 Task: Select a due date automation when advanced on, the moment a card is due add fields without custom field "Resume" set to a date less than 1 days from now.
Action: Mouse moved to (1268, 102)
Screenshot: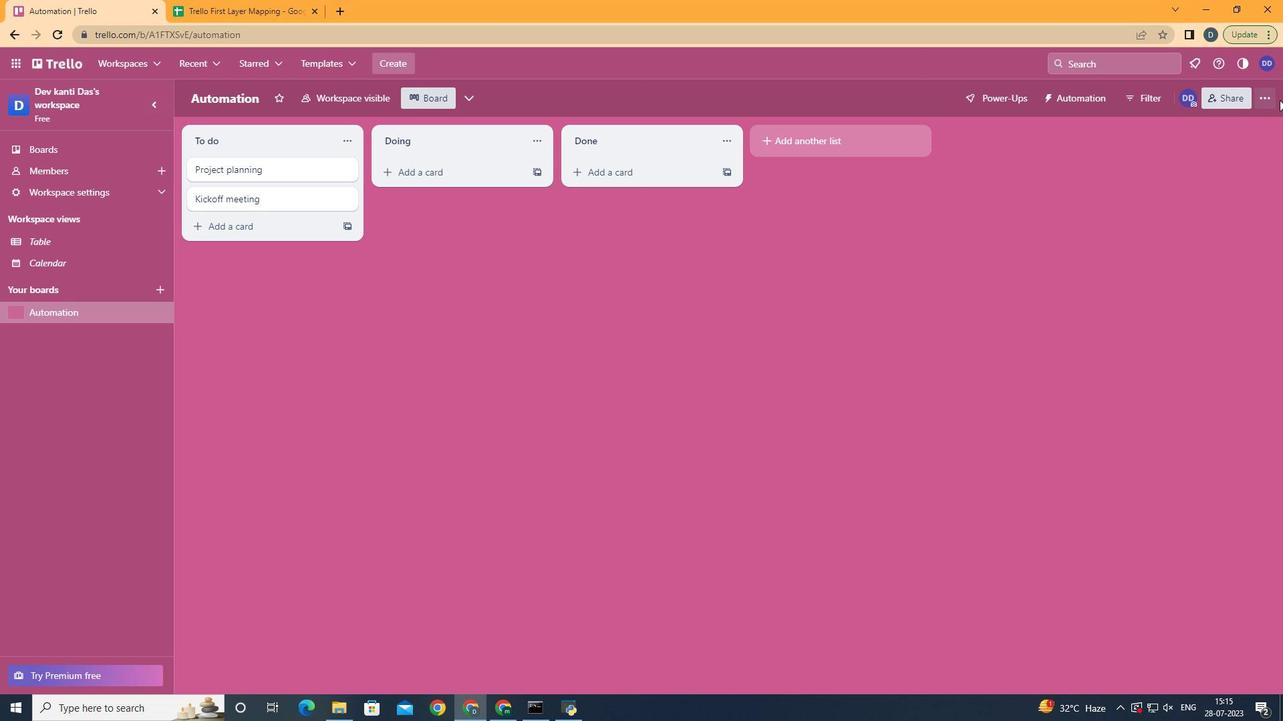 
Action: Mouse pressed left at (1268, 102)
Screenshot: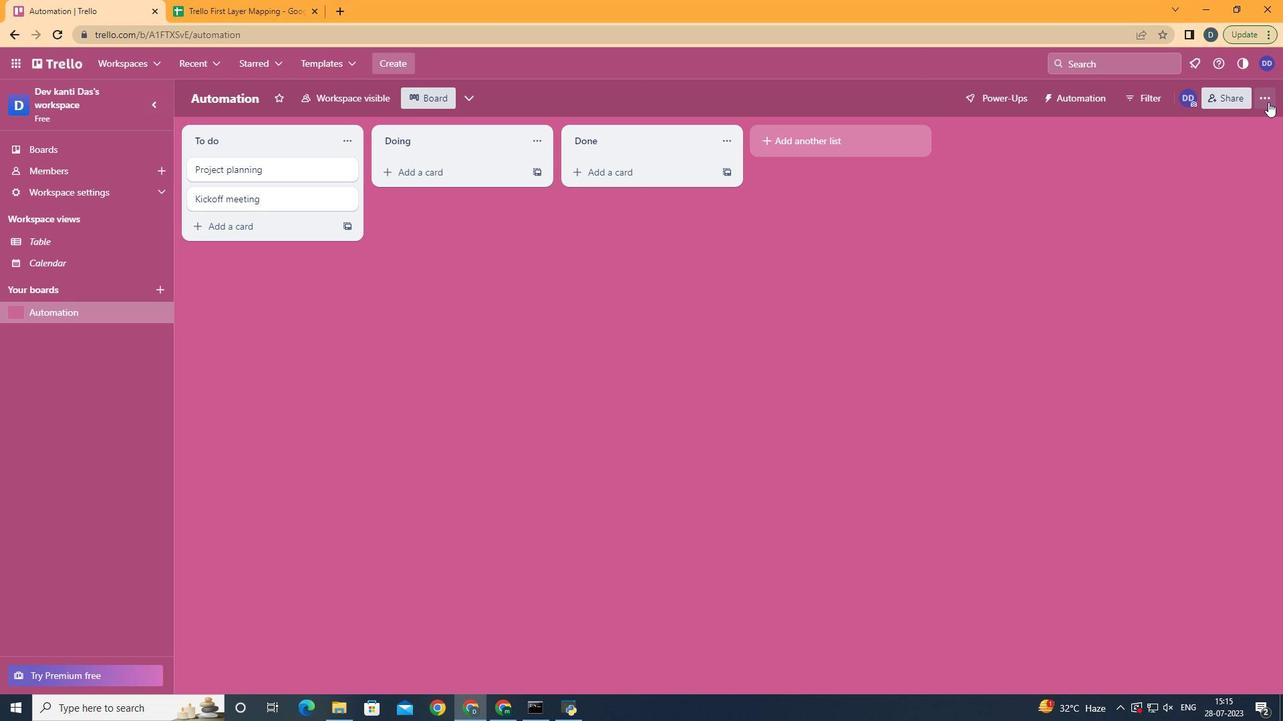
Action: Mouse moved to (1142, 280)
Screenshot: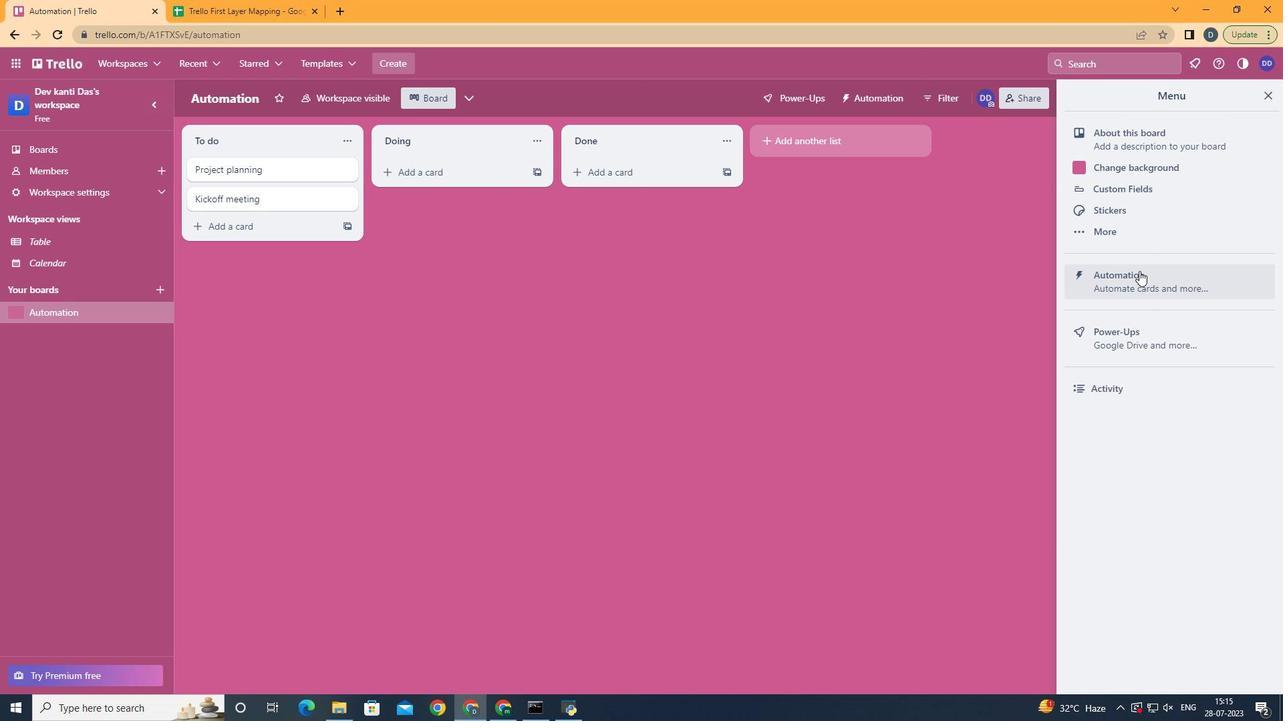 
Action: Mouse pressed left at (1142, 280)
Screenshot: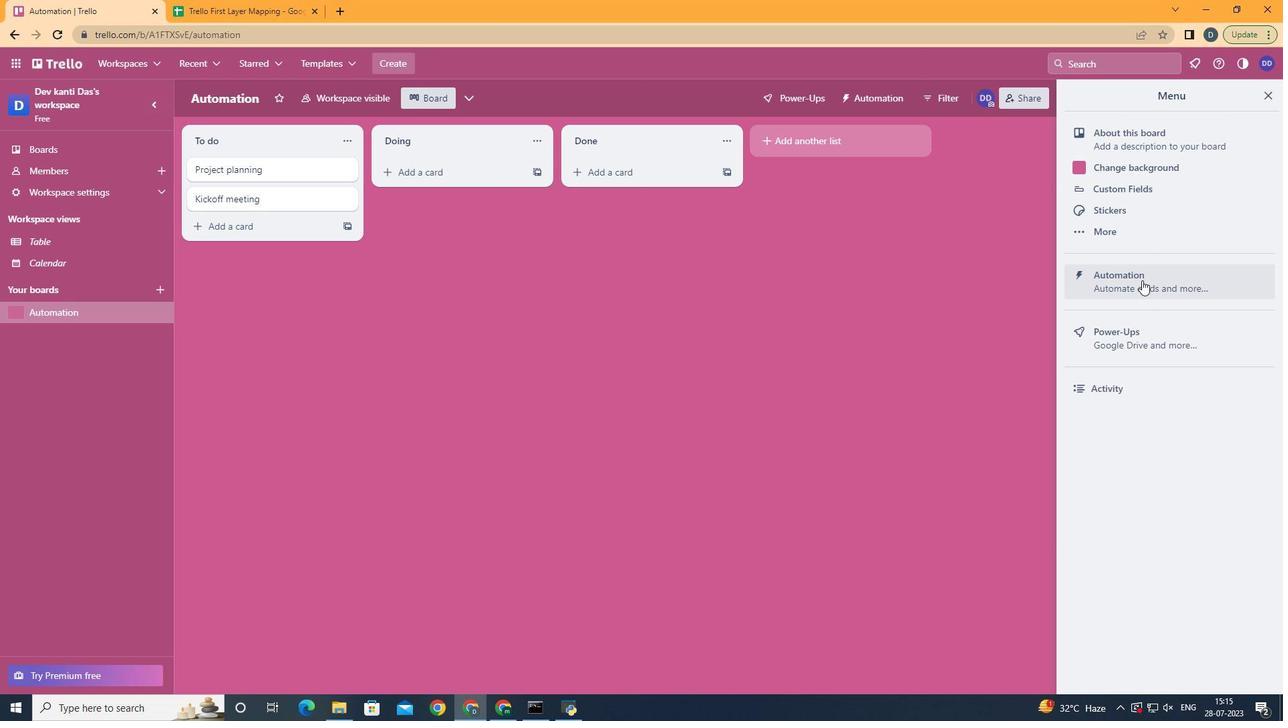 
Action: Mouse moved to (251, 269)
Screenshot: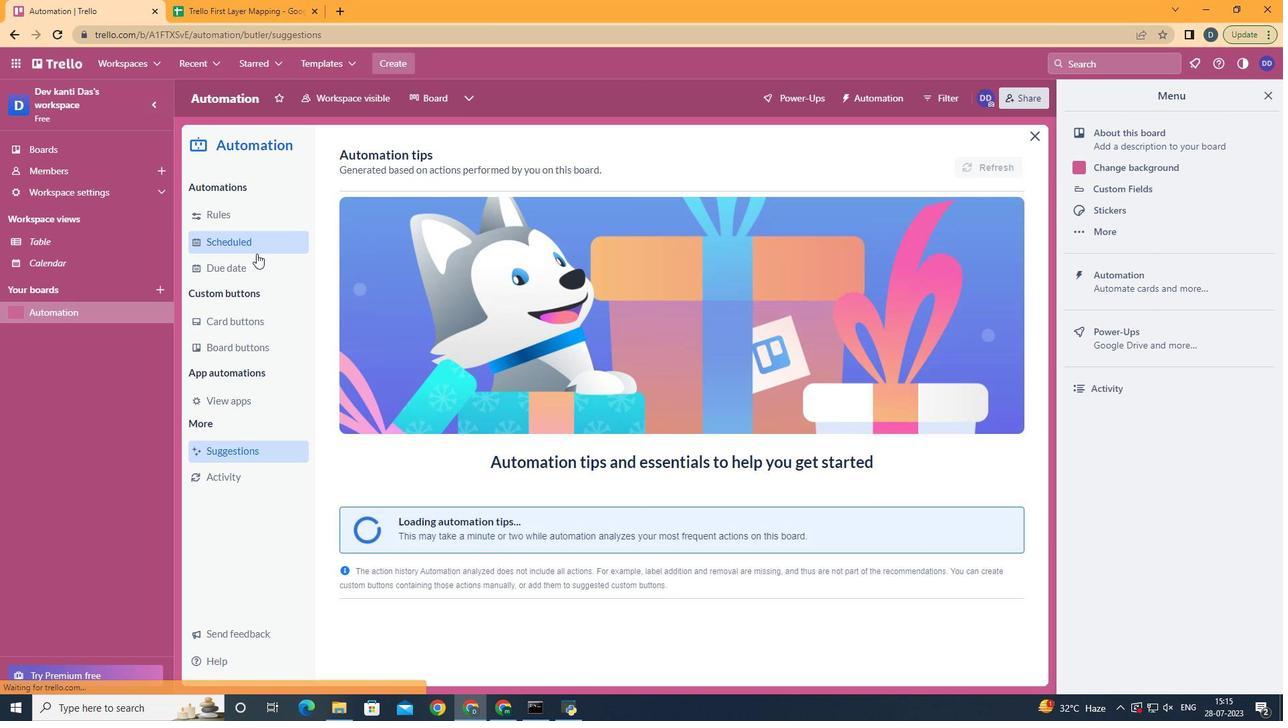 
Action: Mouse pressed left at (251, 269)
Screenshot: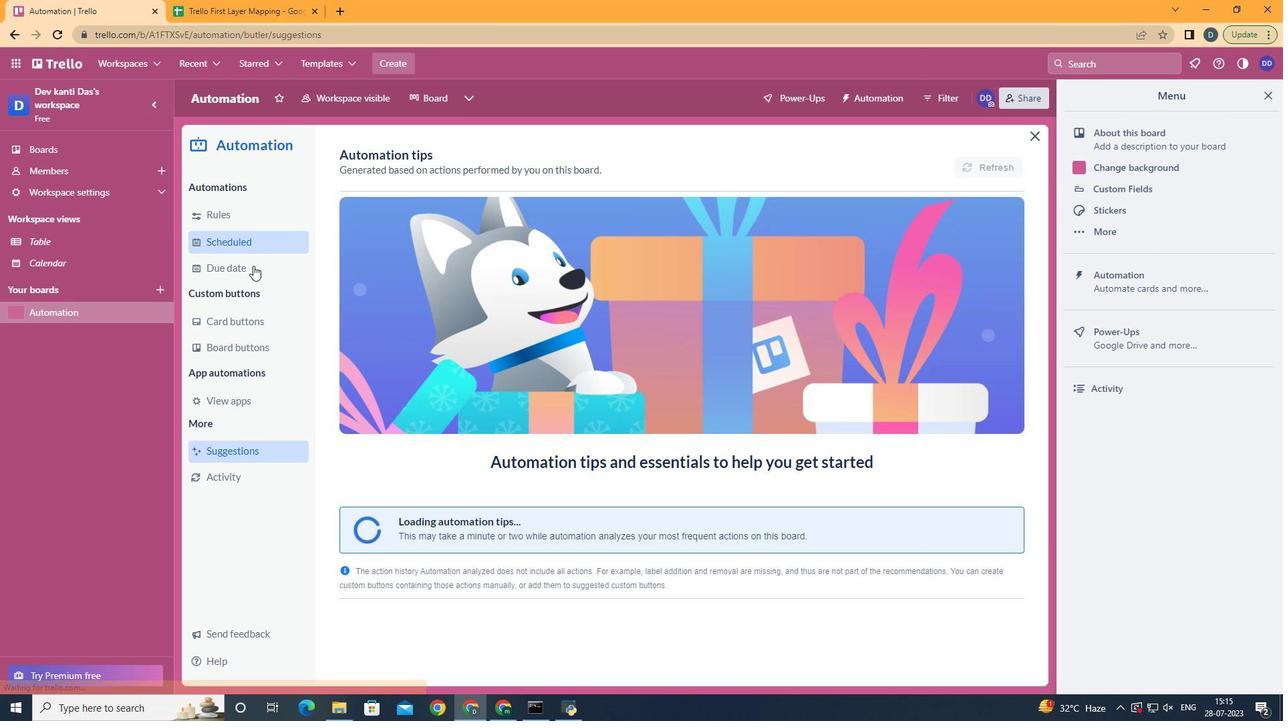 
Action: Mouse moved to (926, 155)
Screenshot: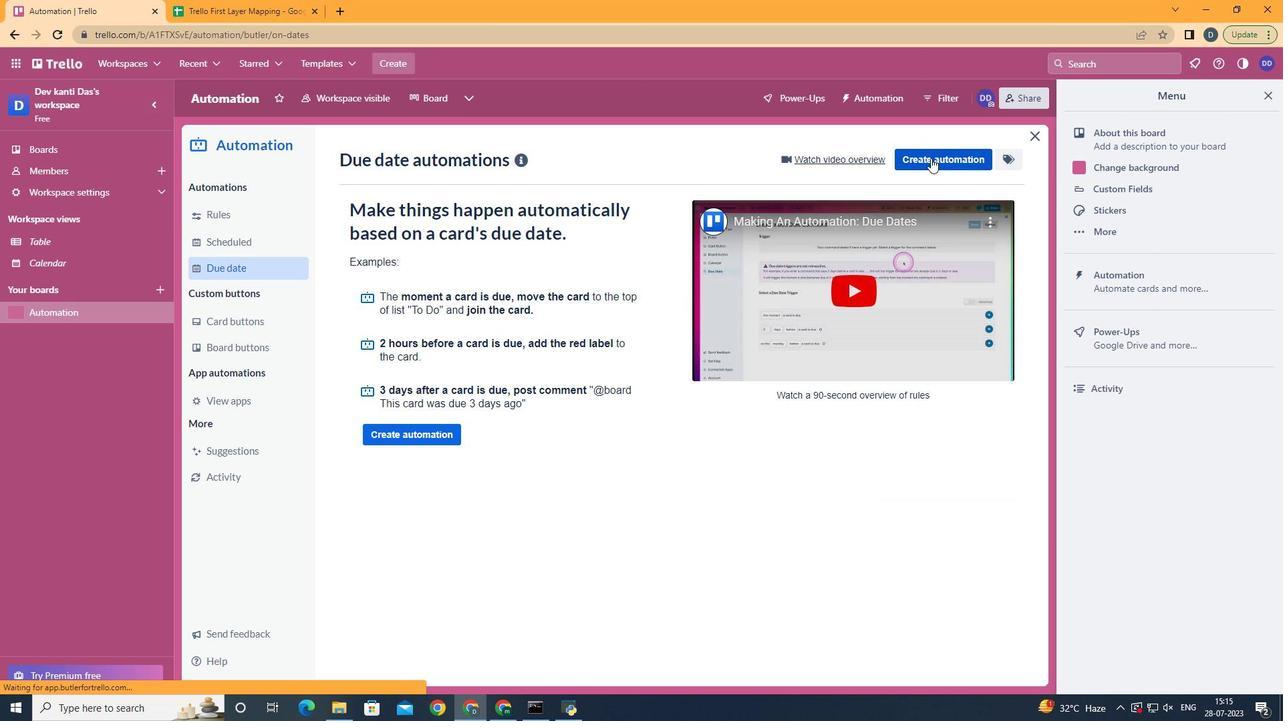 
Action: Mouse pressed left at (926, 155)
Screenshot: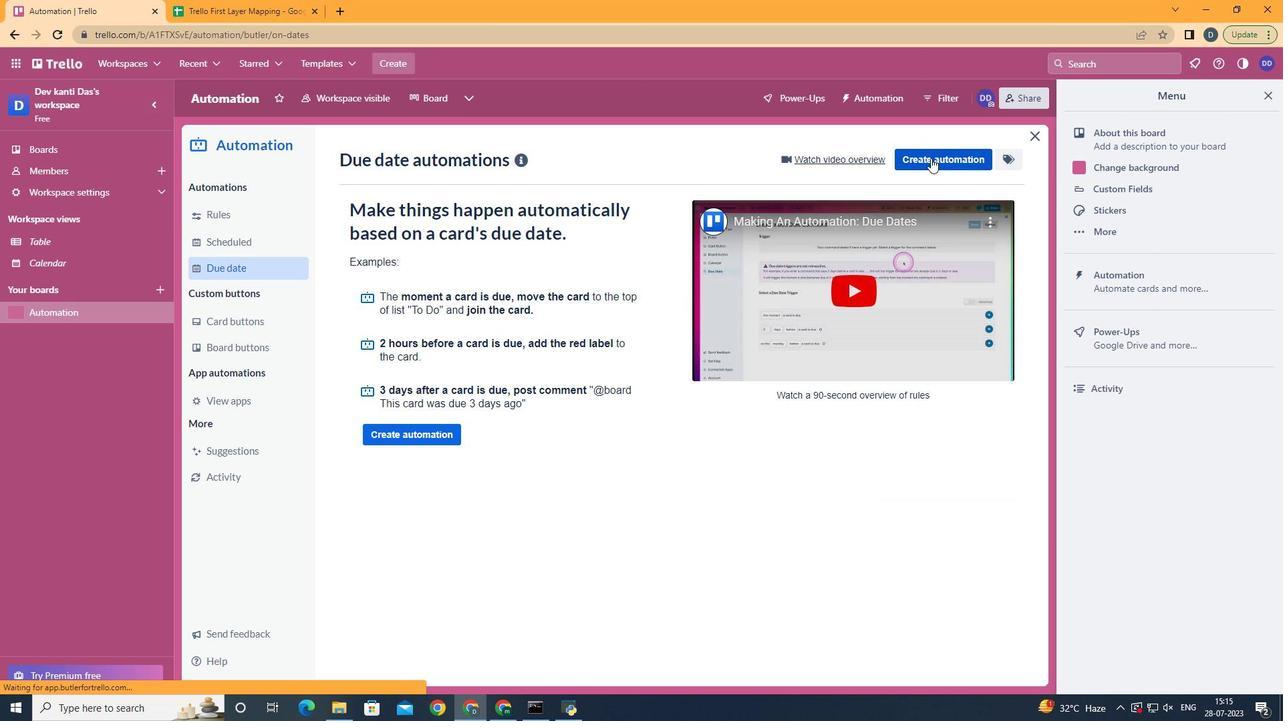 
Action: Mouse moved to (522, 288)
Screenshot: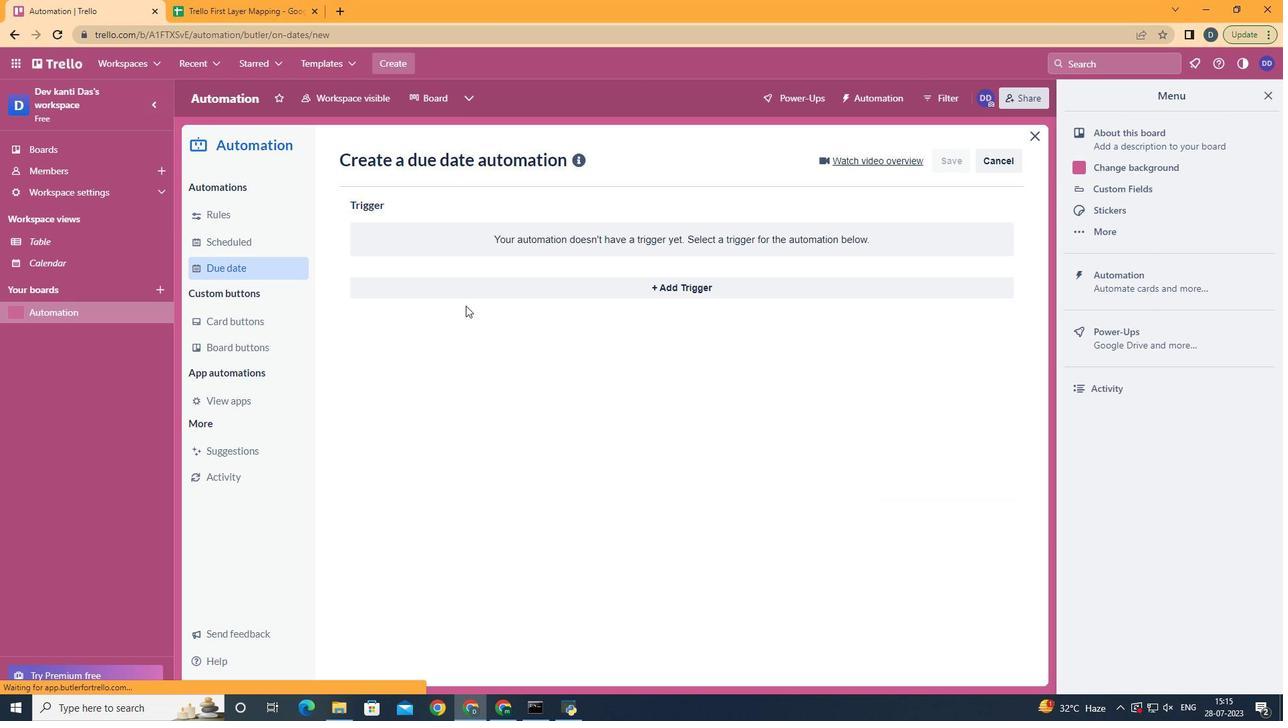 
Action: Mouse pressed left at (522, 288)
Screenshot: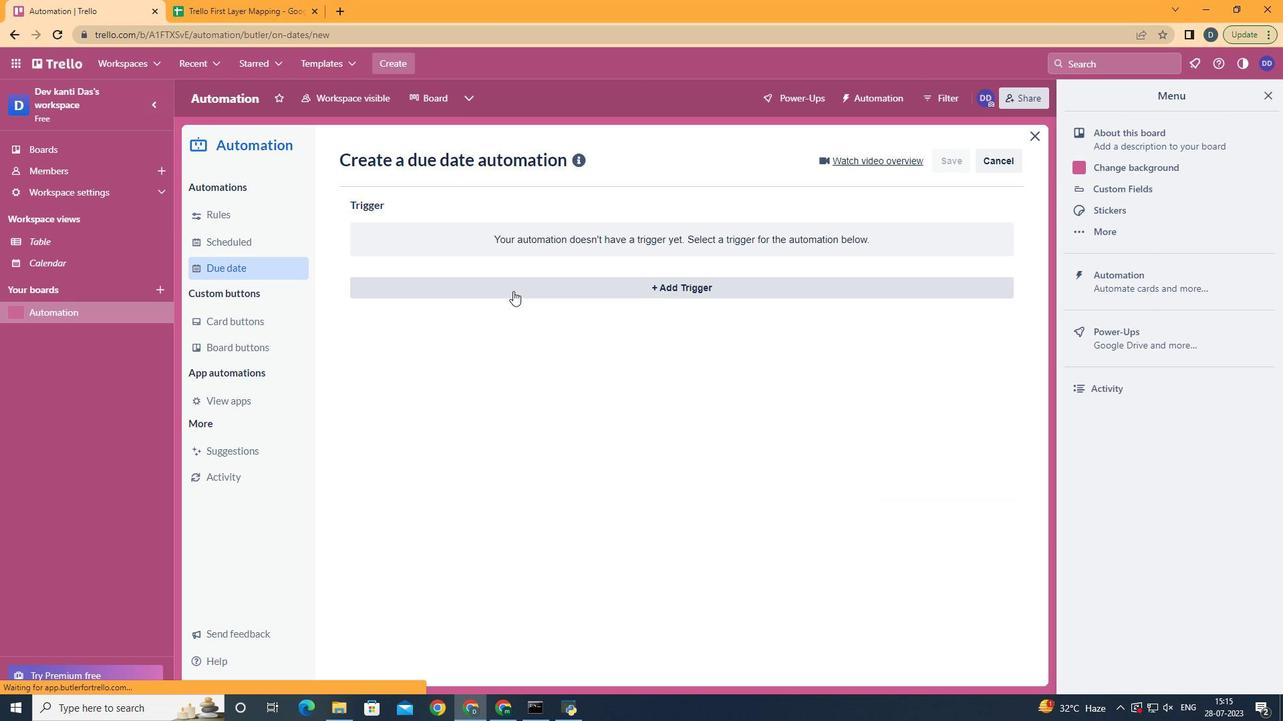 
Action: Mouse moved to (407, 473)
Screenshot: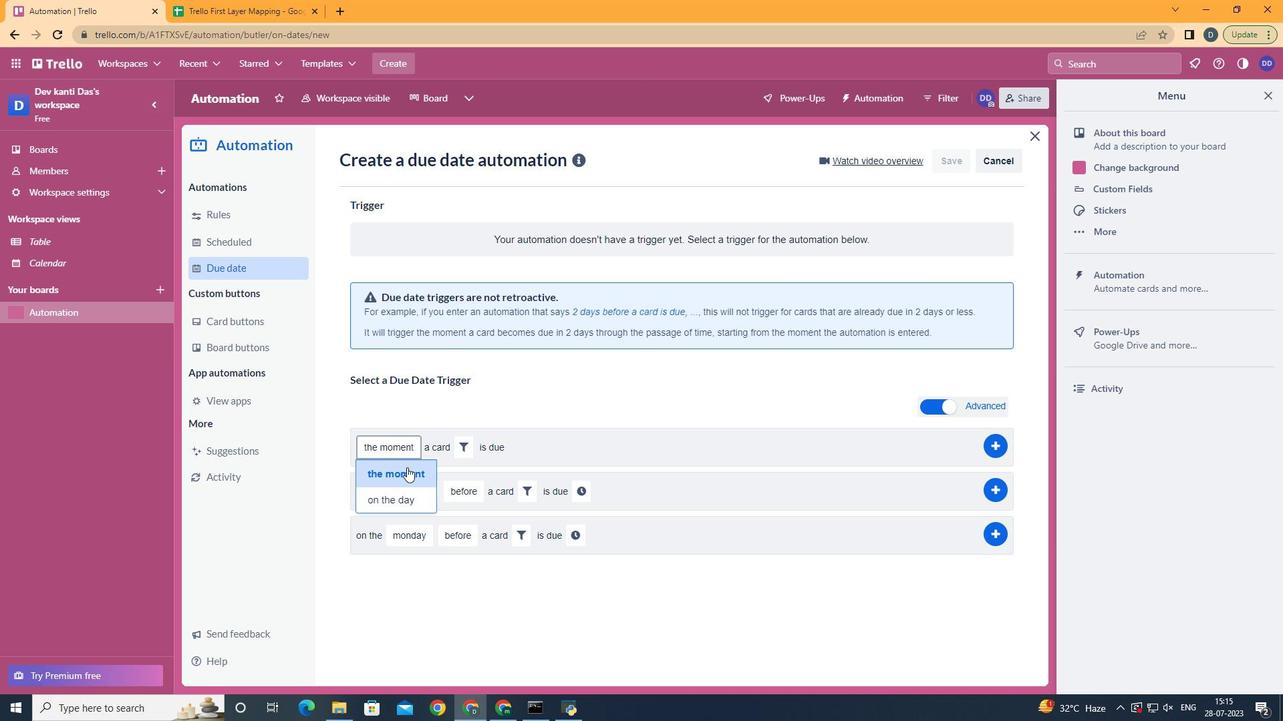 
Action: Mouse pressed left at (407, 473)
Screenshot: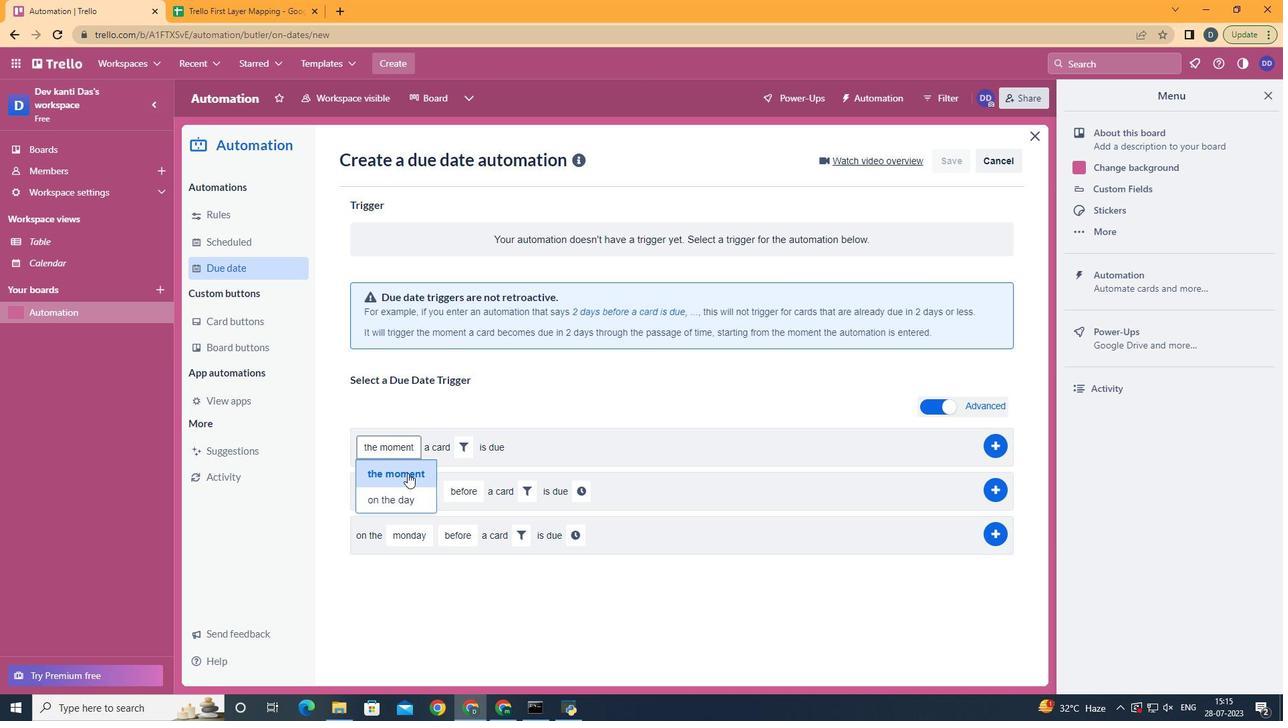 
Action: Mouse moved to (460, 449)
Screenshot: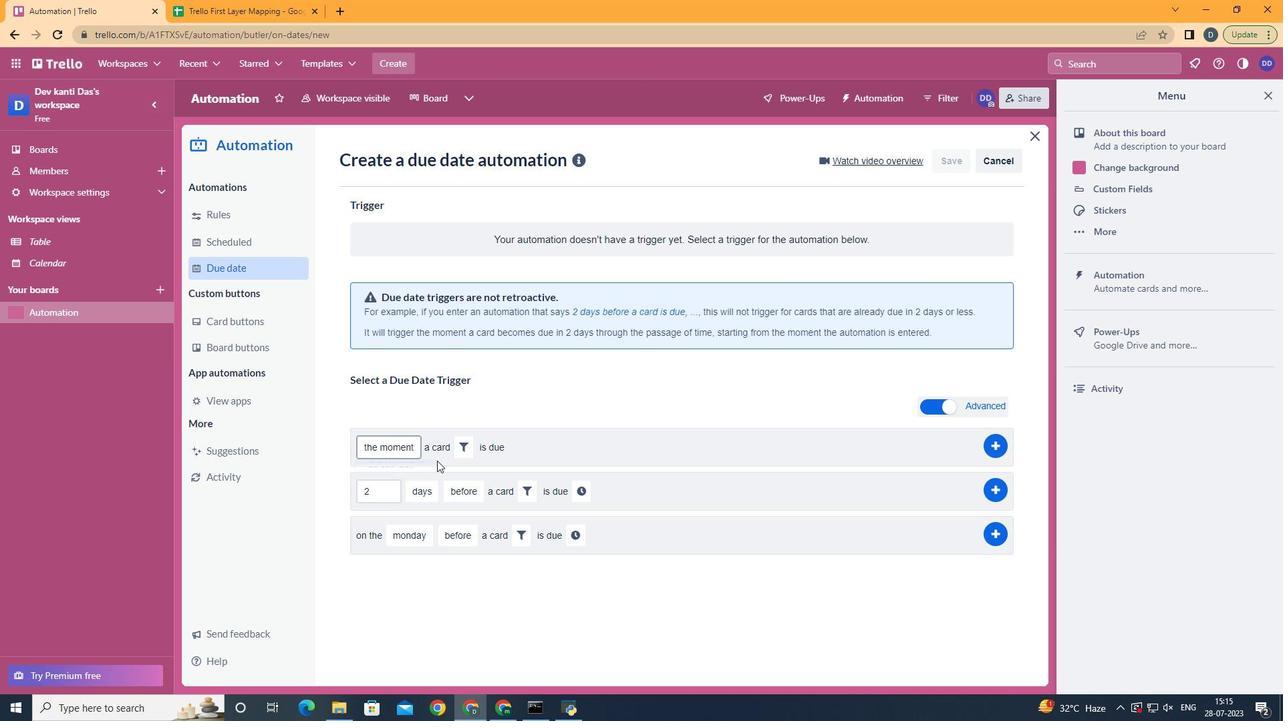 
Action: Mouse pressed left at (460, 449)
Screenshot: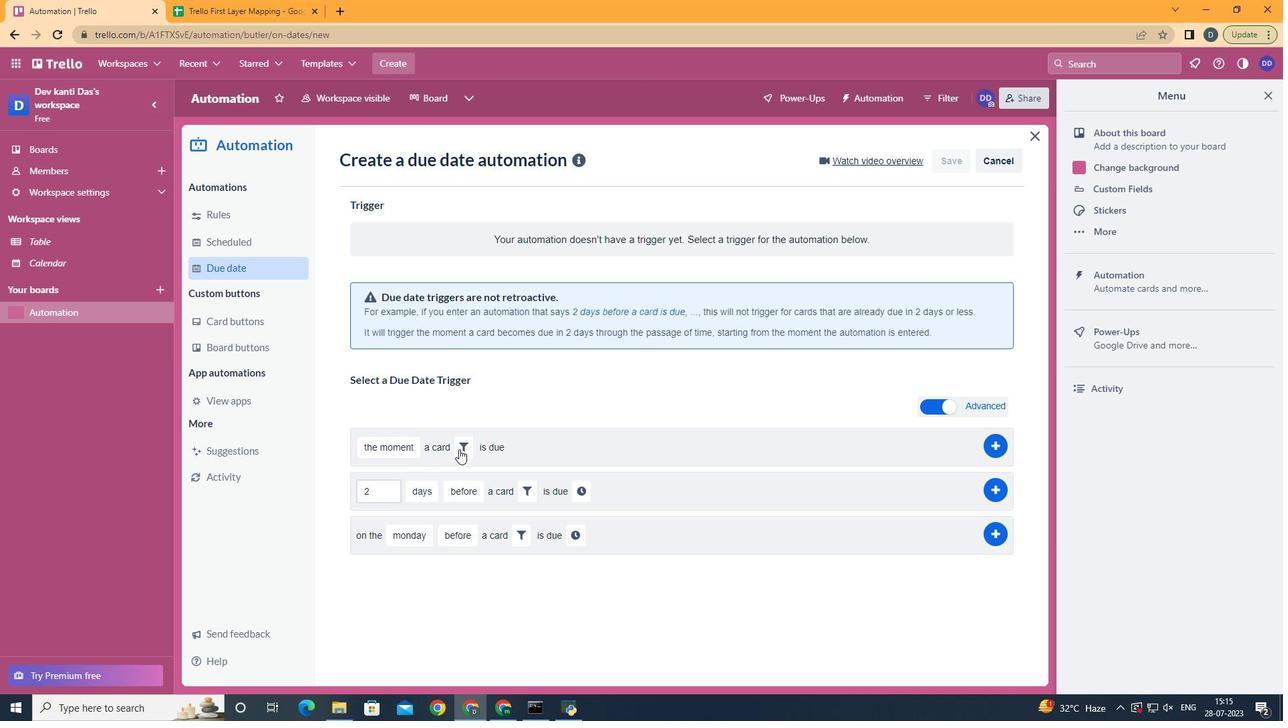 
Action: Mouse moved to (692, 493)
Screenshot: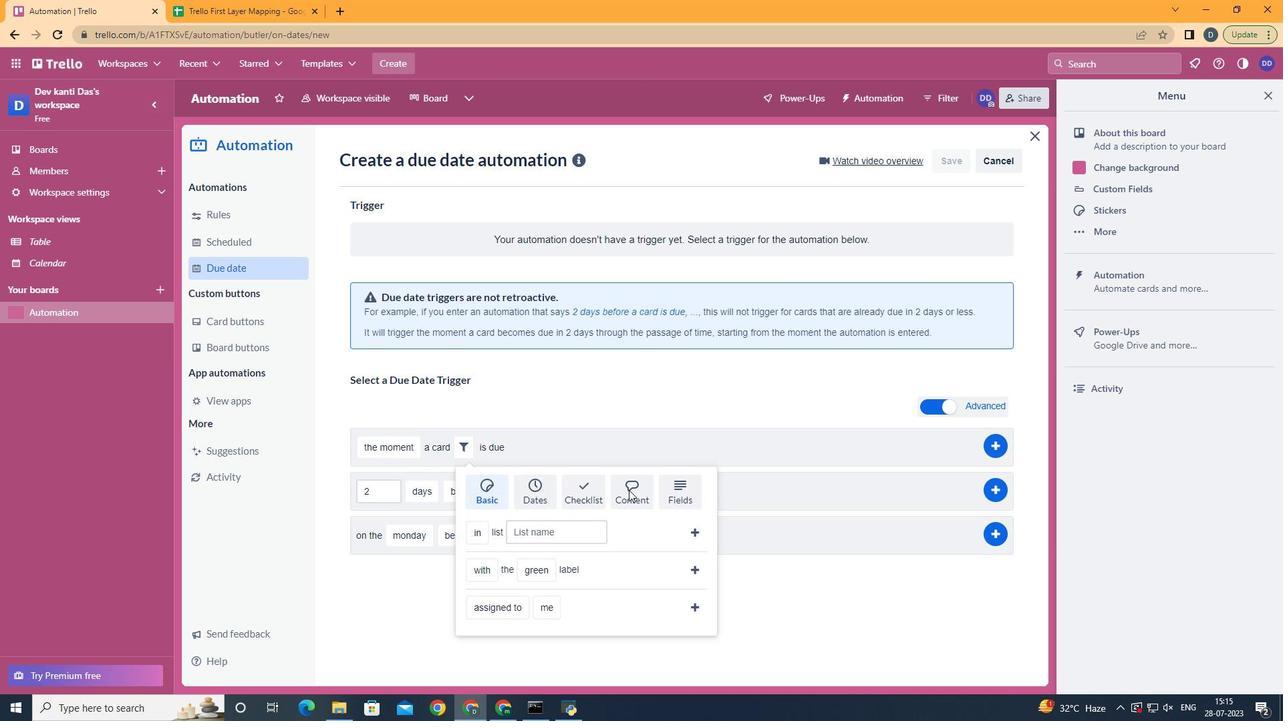 
Action: Mouse pressed left at (692, 493)
Screenshot: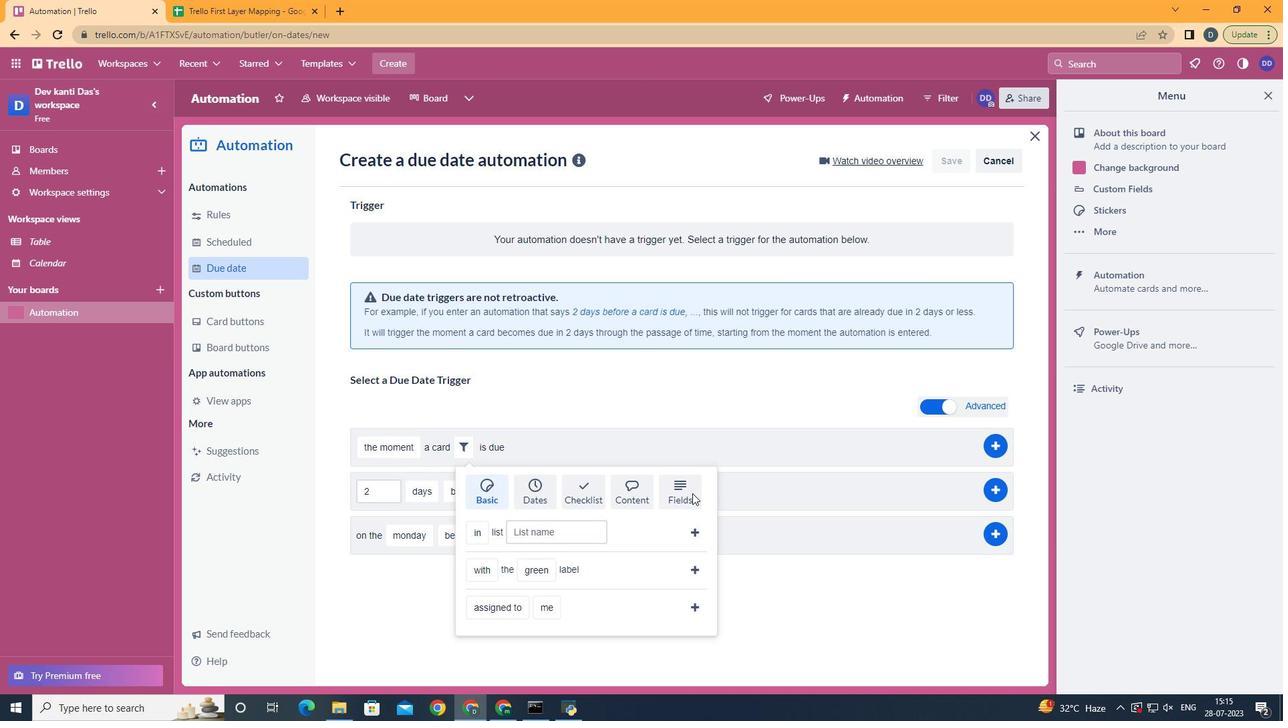 
Action: Mouse scrolled (692, 493) with delta (0, 0)
Screenshot: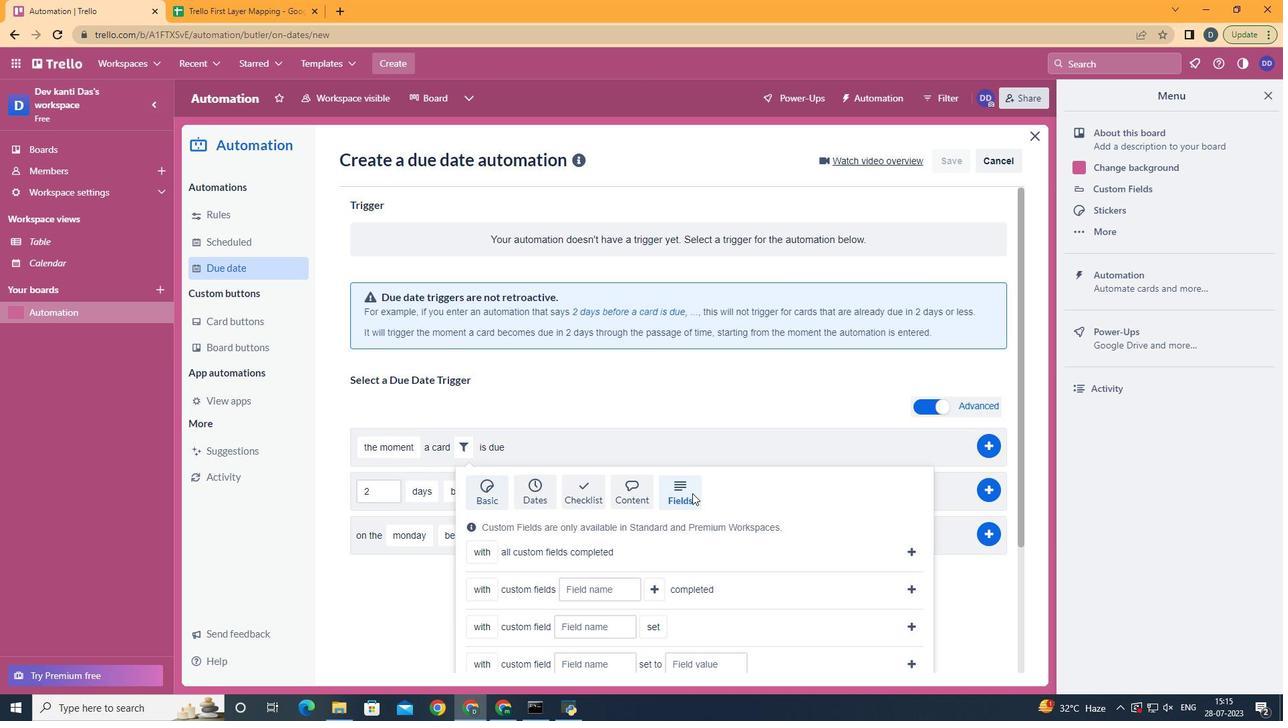 
Action: Mouse scrolled (692, 493) with delta (0, 0)
Screenshot: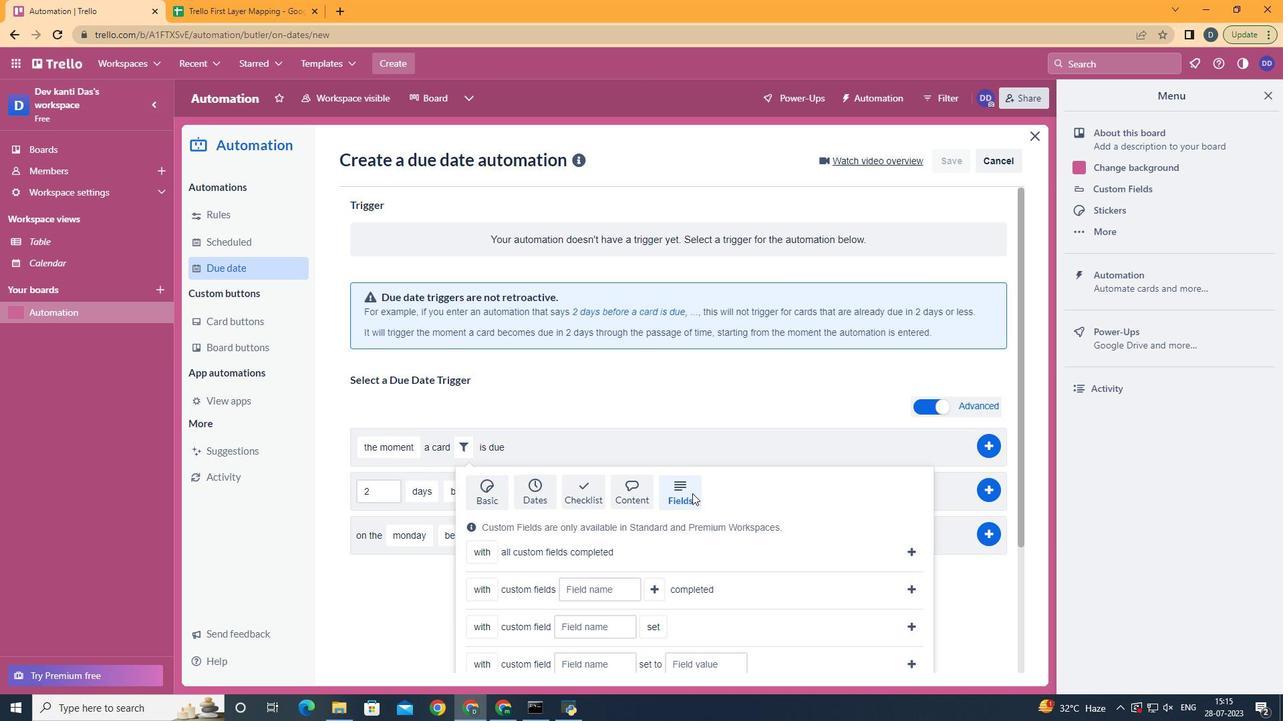 
Action: Mouse scrolled (692, 493) with delta (0, 0)
Screenshot: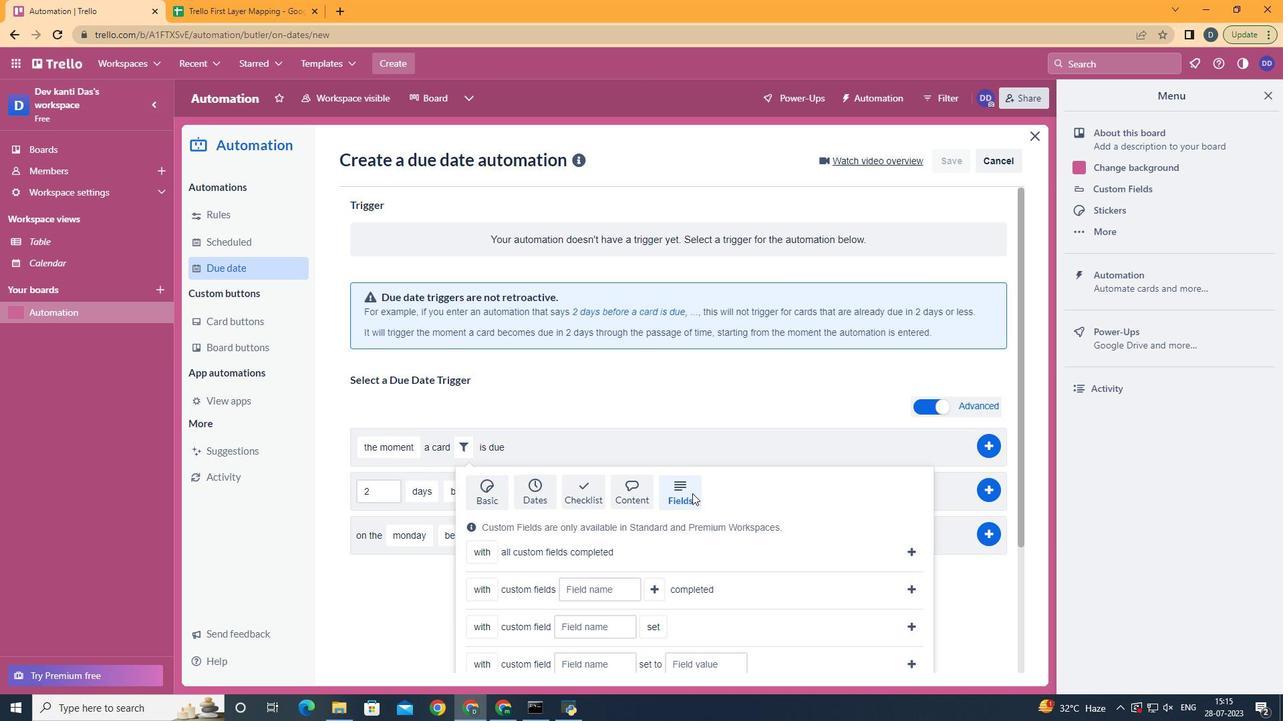 
Action: Mouse scrolled (692, 493) with delta (0, 0)
Screenshot: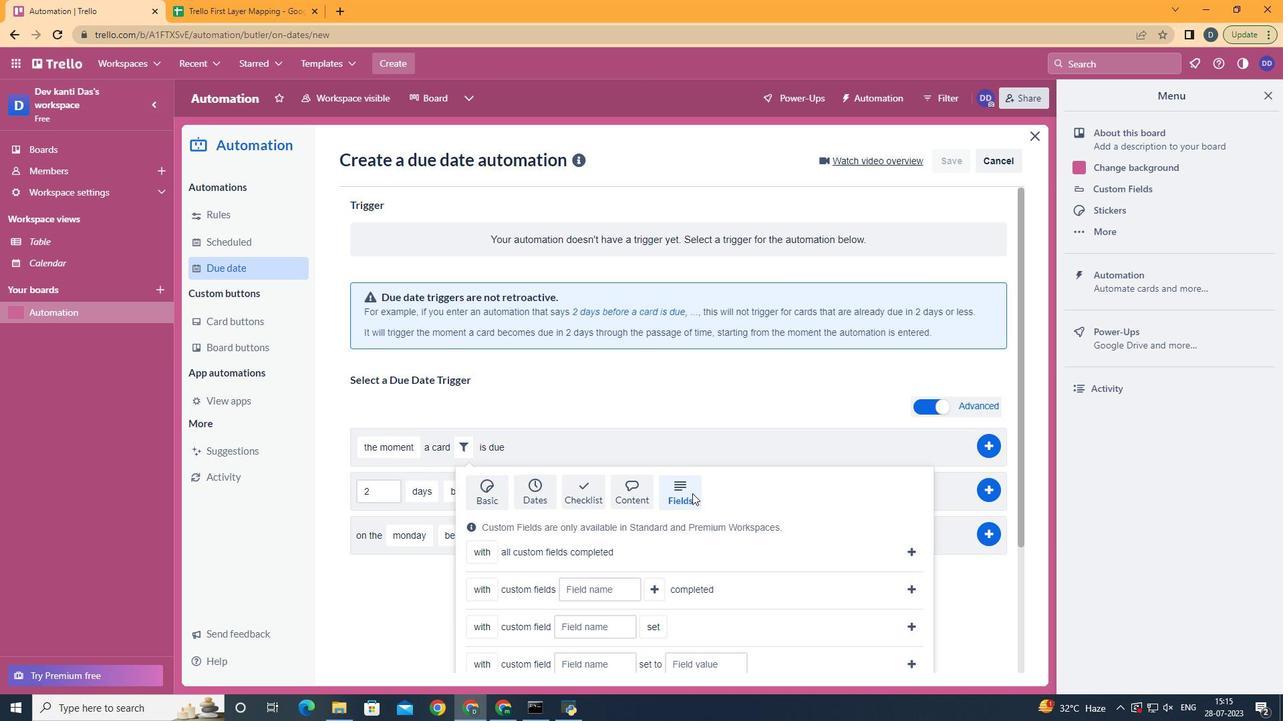 
Action: Mouse scrolled (692, 493) with delta (0, 0)
Screenshot: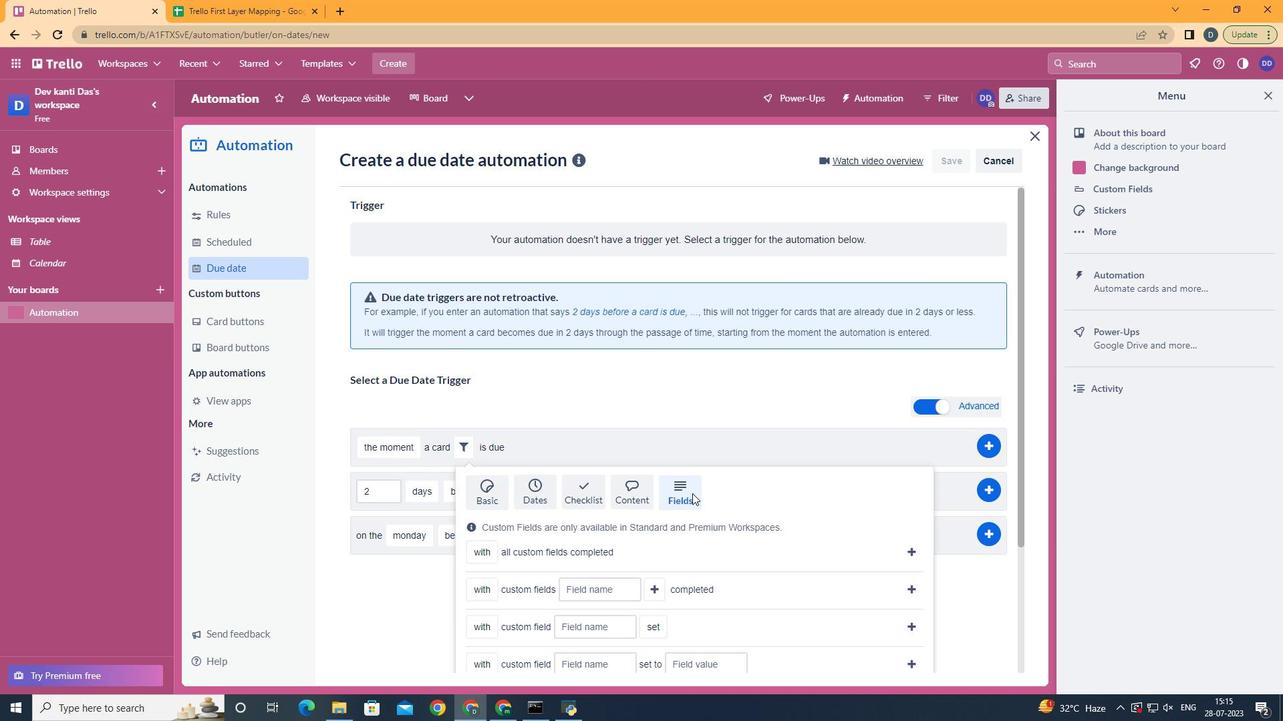 
Action: Mouse scrolled (692, 493) with delta (0, 0)
Screenshot: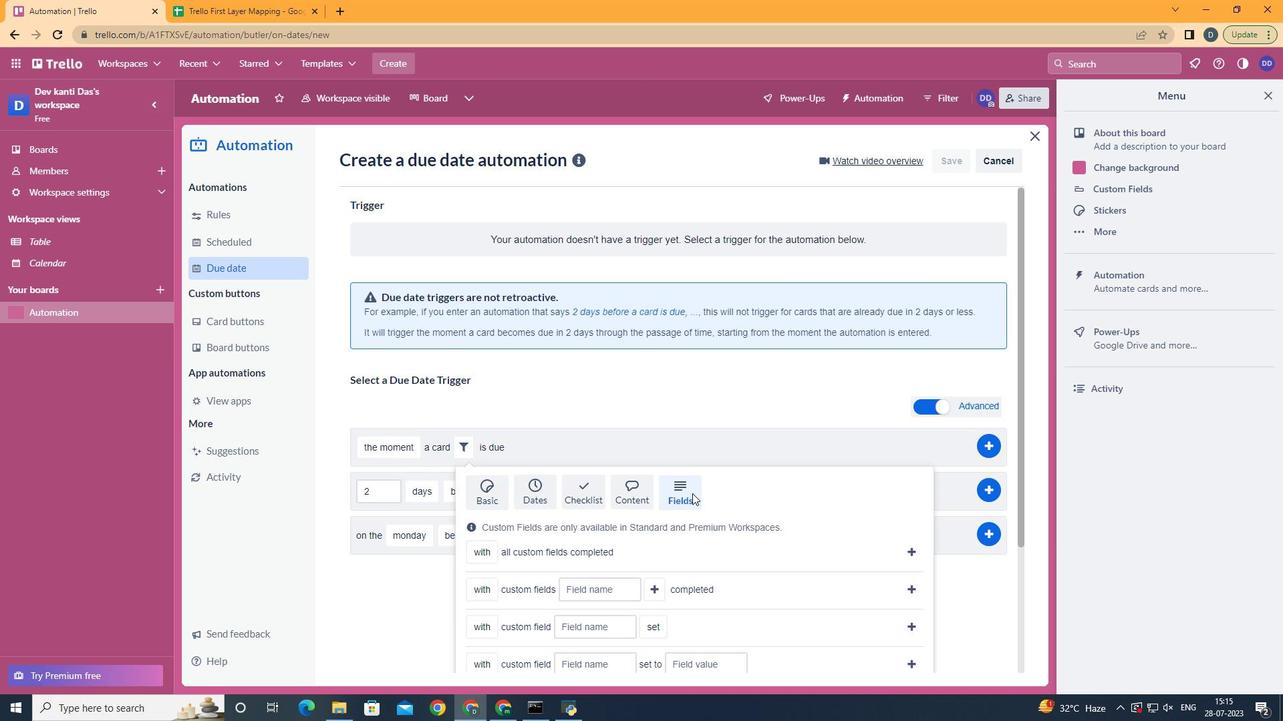 
Action: Mouse moved to (503, 627)
Screenshot: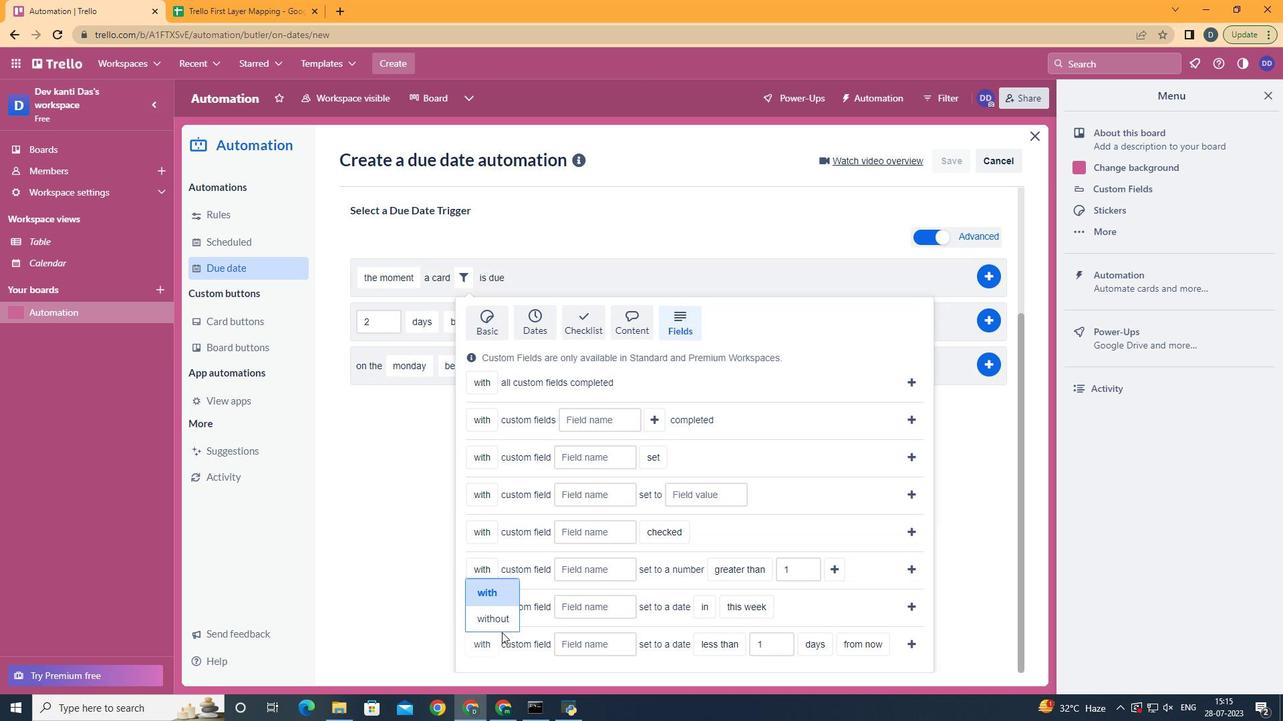 
Action: Mouse pressed left at (503, 627)
Screenshot: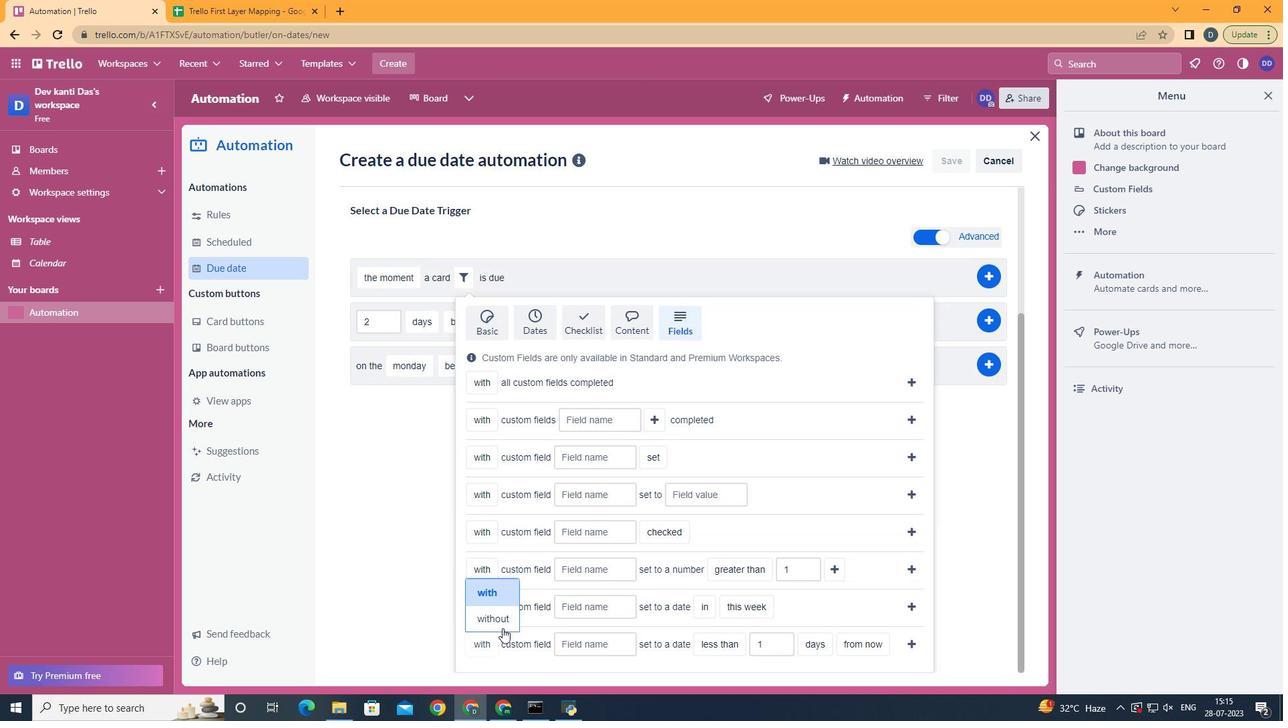 
Action: Mouse moved to (606, 650)
Screenshot: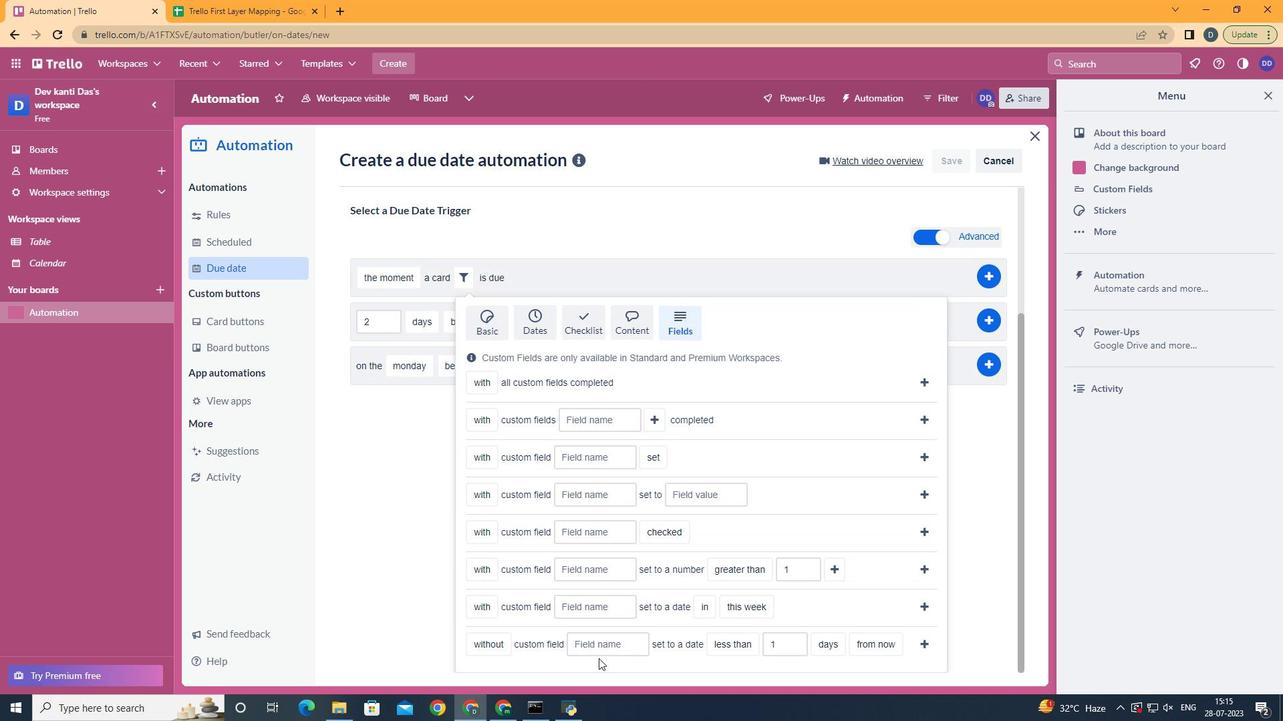 
Action: Mouse pressed left at (606, 650)
Screenshot: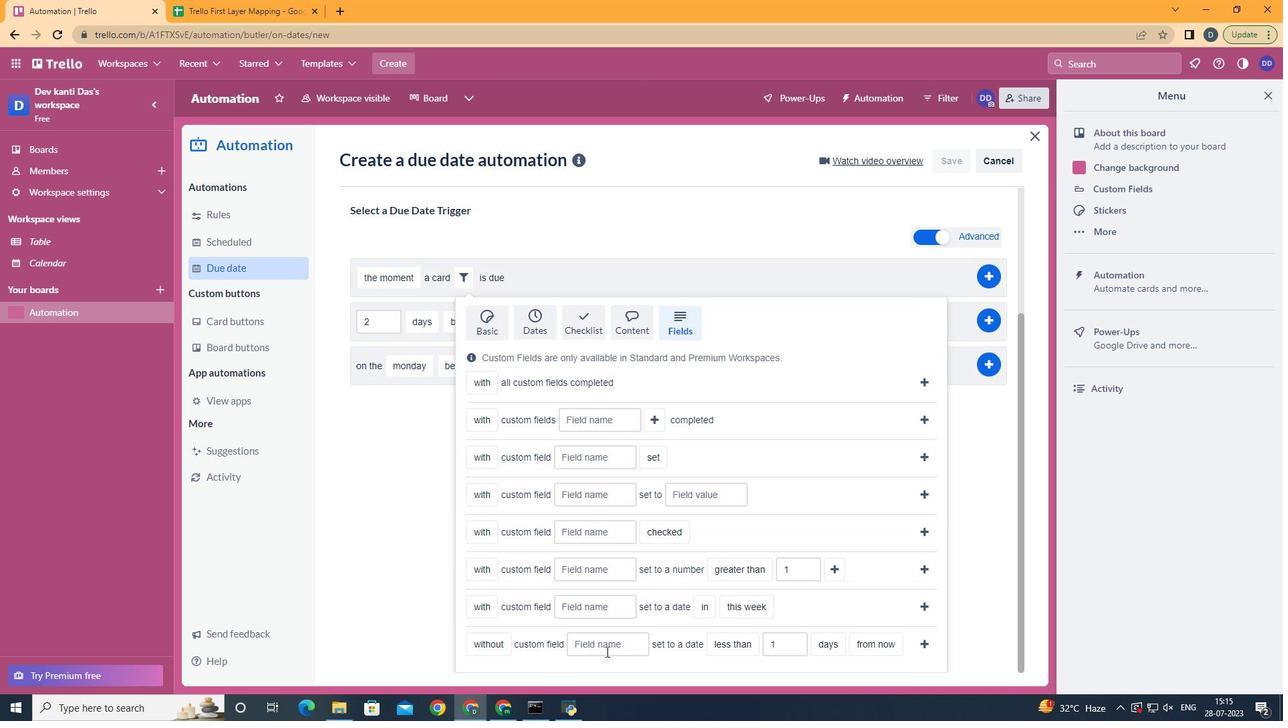 
Action: Key pressed <Key.shift><Key.shift>Resume
Screenshot: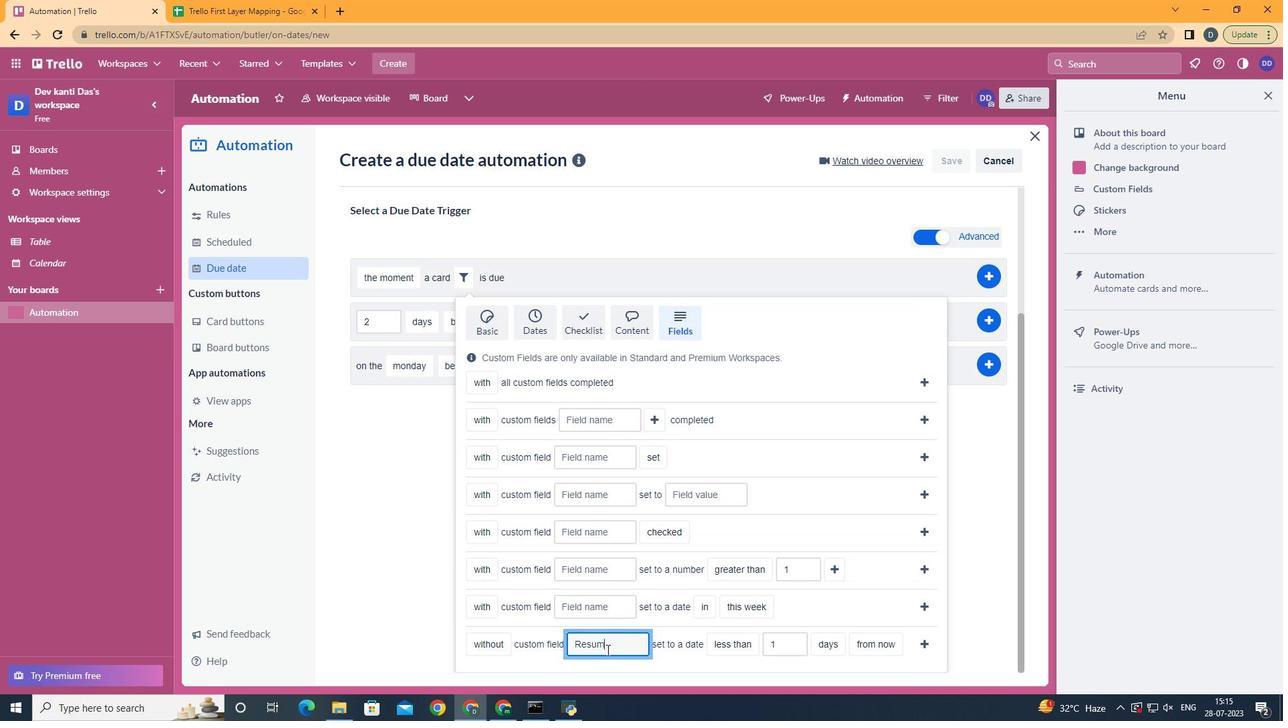 
Action: Mouse moved to (749, 554)
Screenshot: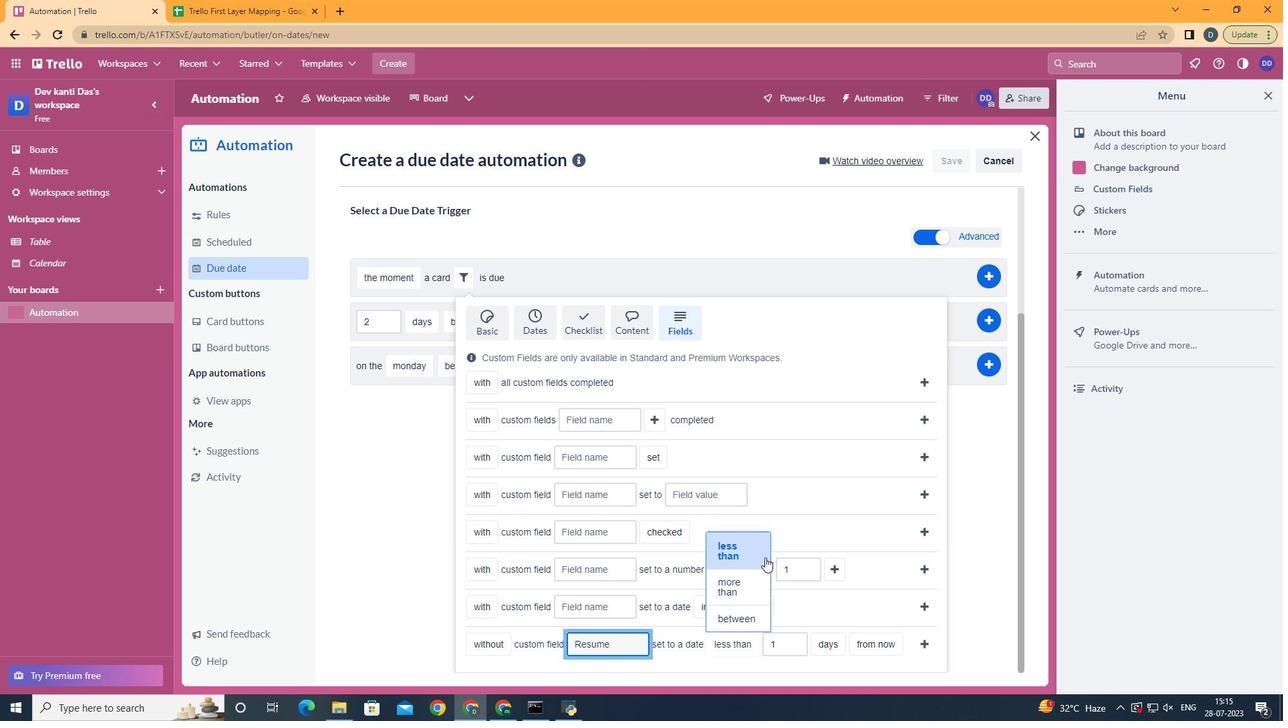 
Action: Mouse pressed left at (749, 554)
Screenshot: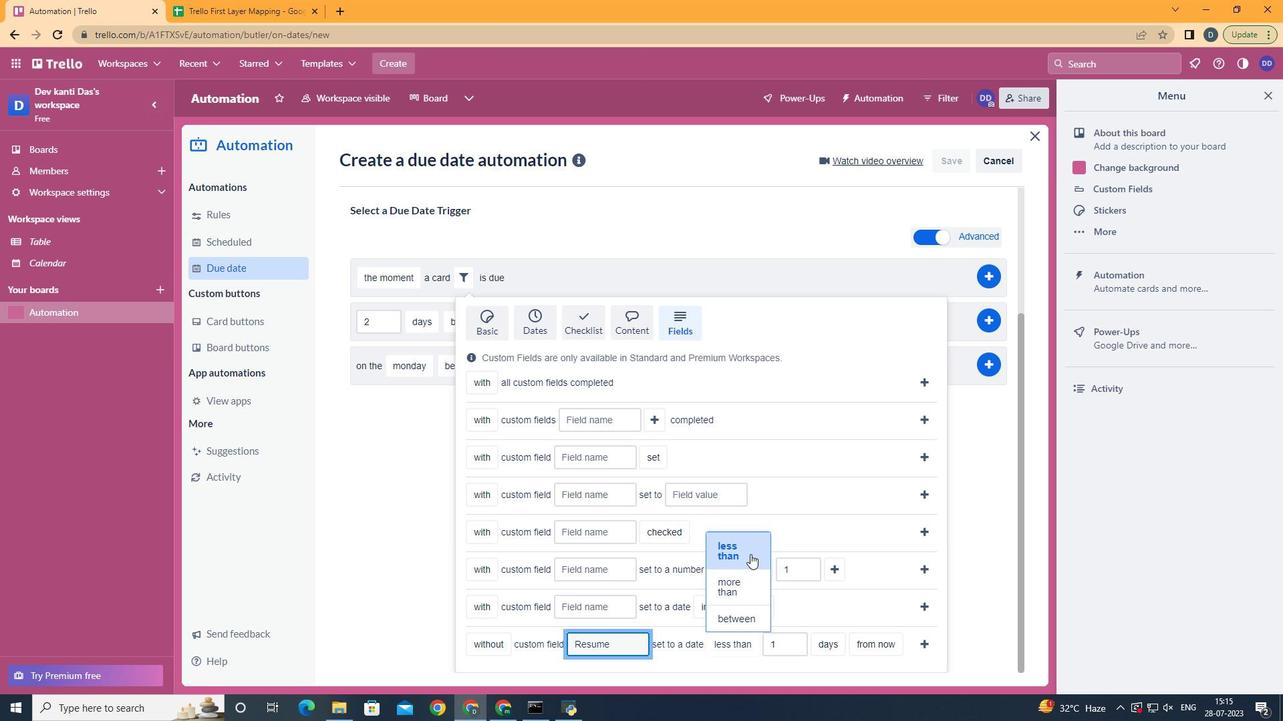 
Action: Mouse moved to (849, 592)
Screenshot: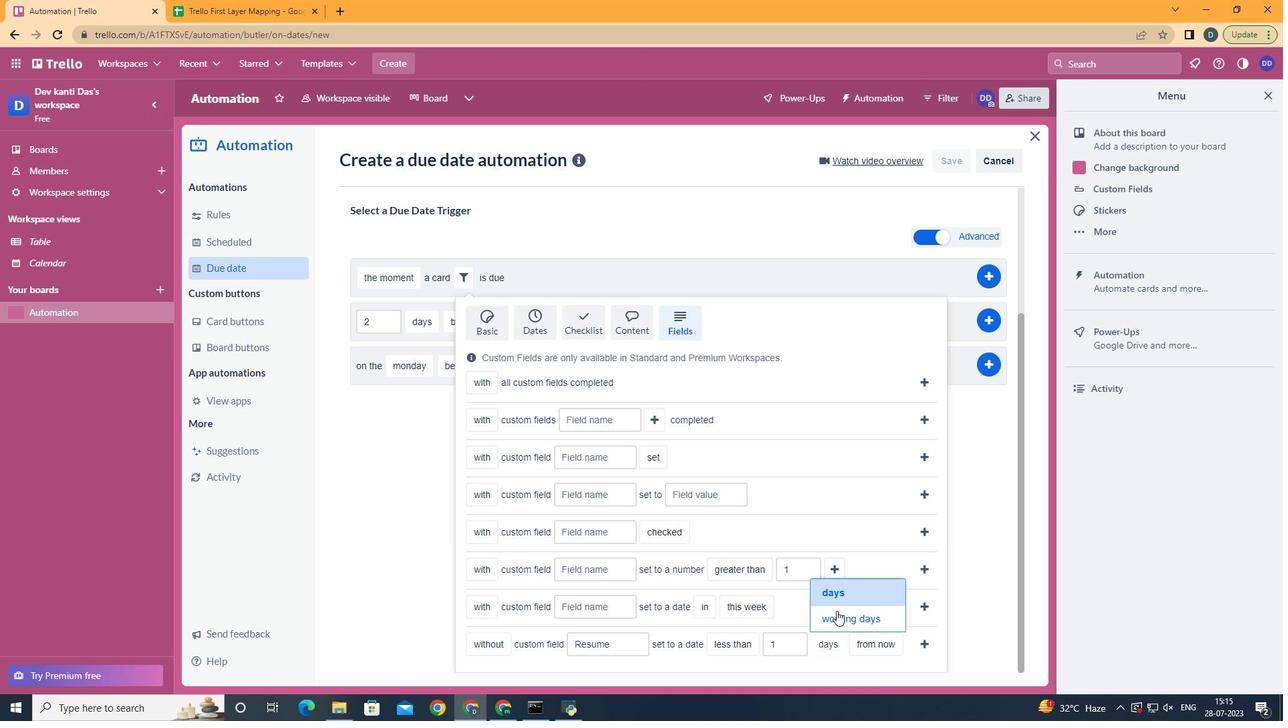 
Action: Mouse pressed left at (849, 592)
Screenshot: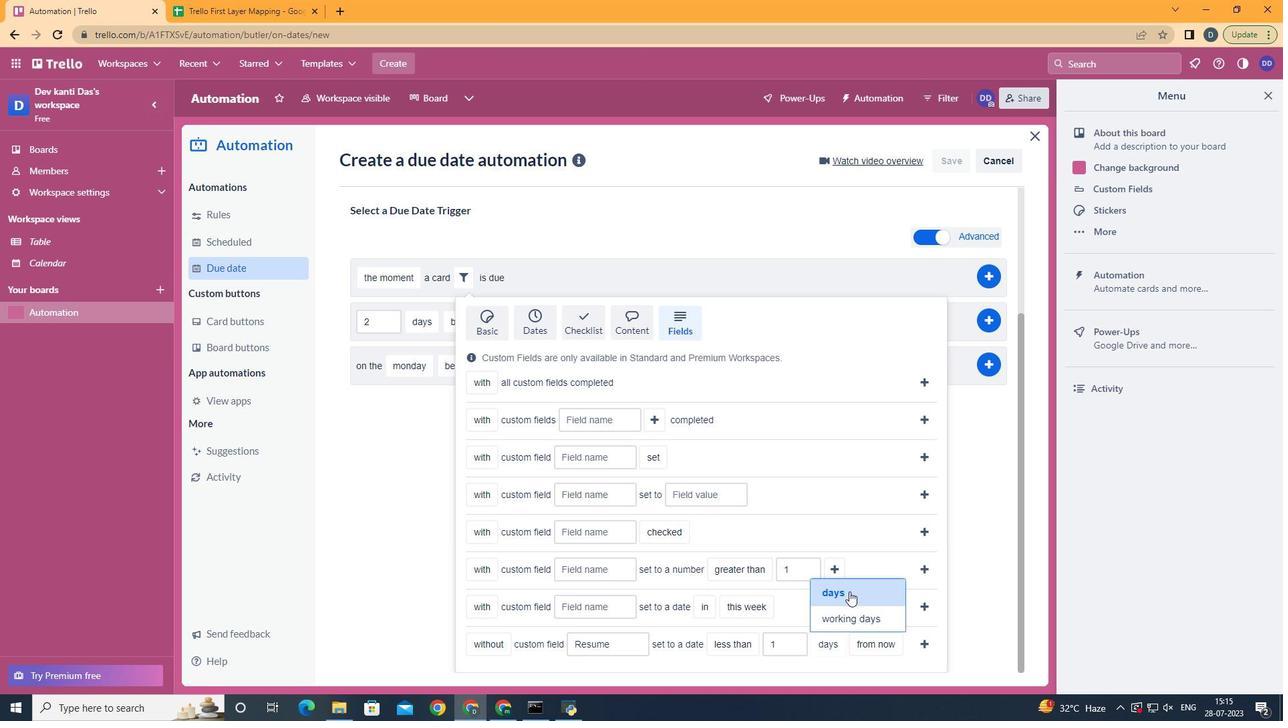 
Action: Mouse moved to (878, 588)
Screenshot: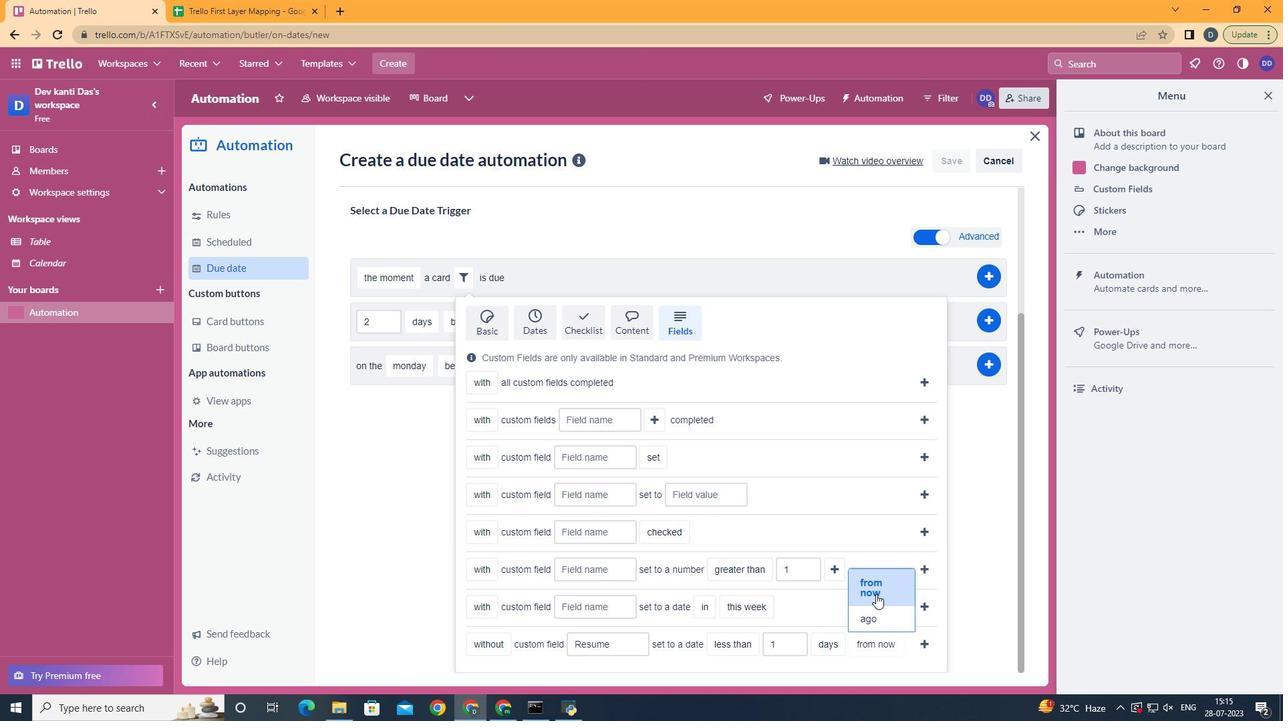 
Action: Mouse pressed left at (878, 588)
Screenshot: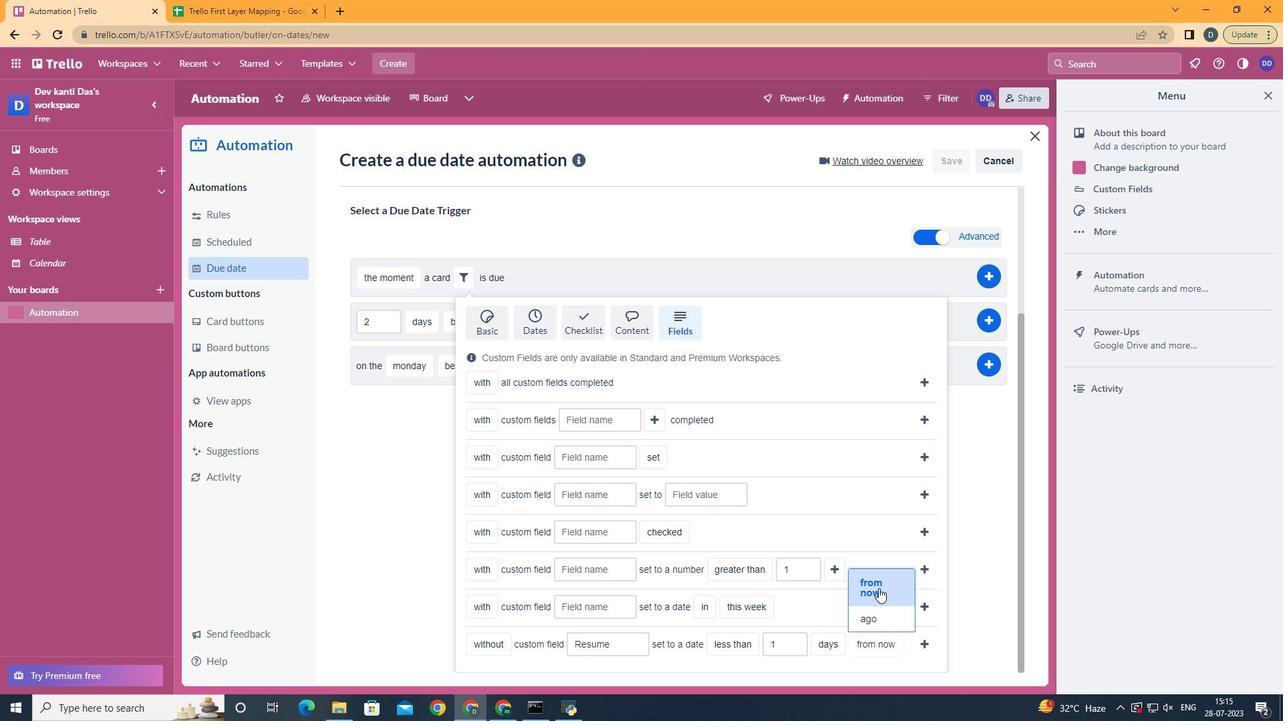 
Action: Mouse moved to (918, 644)
Screenshot: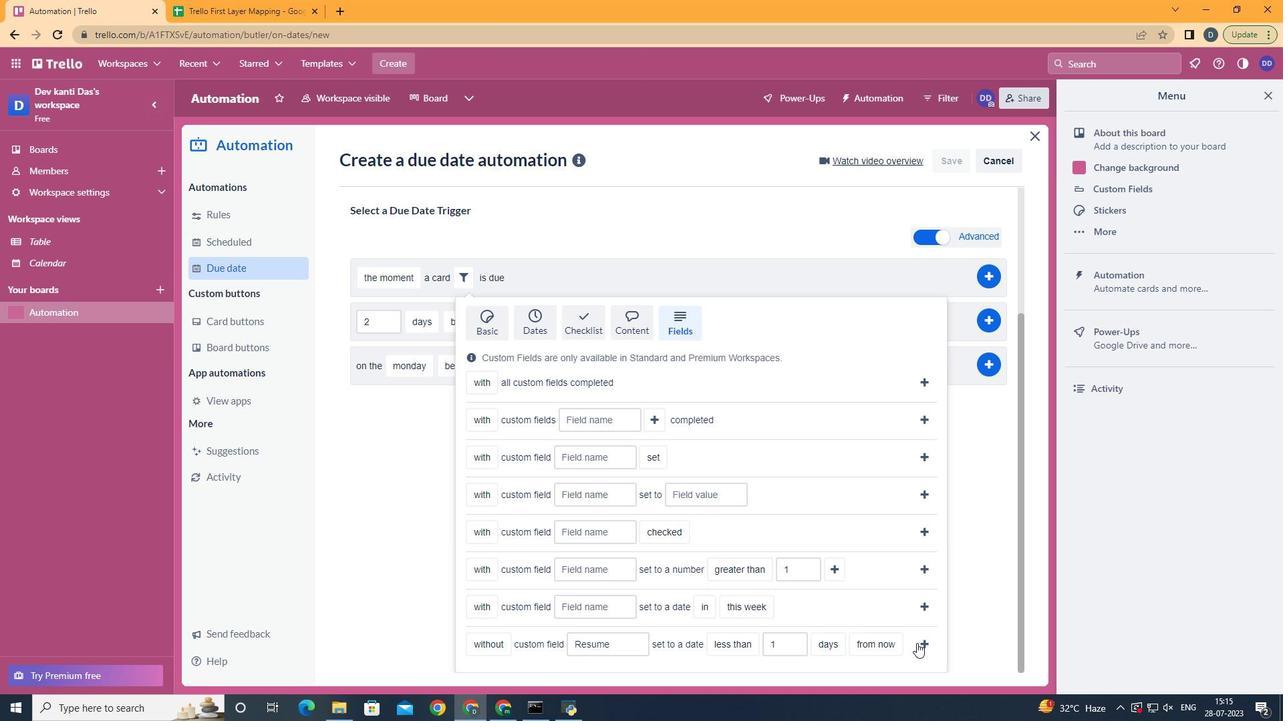 
Action: Mouse pressed left at (918, 644)
Screenshot: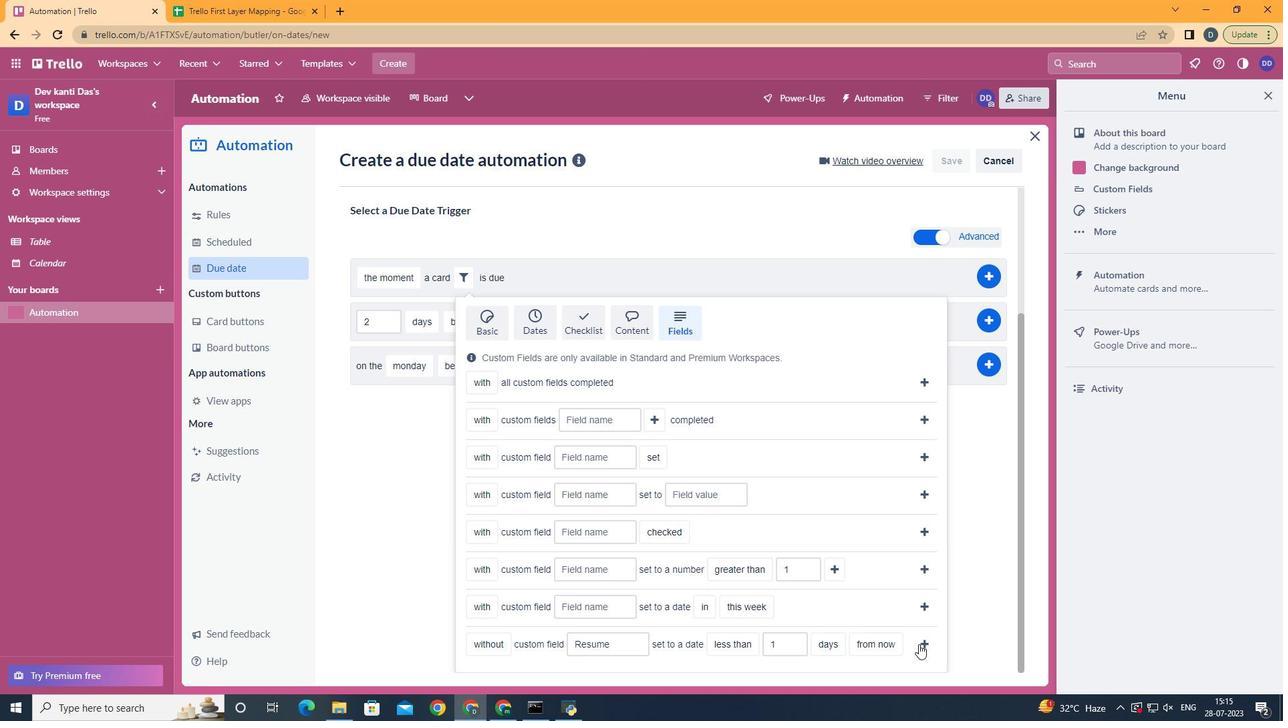 
